 Task: Select a due date automation when advanced on, 2 days before a card is due add basic assigned to me at 11:00 AM.
Action: Mouse moved to (1174, 90)
Screenshot: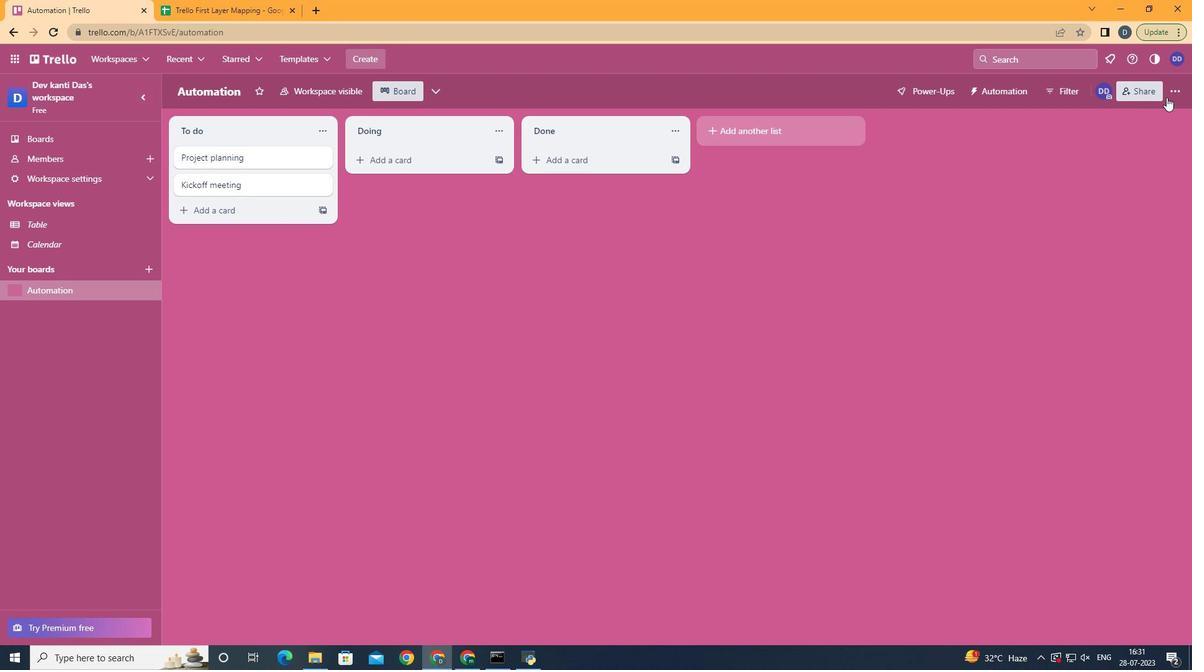 
Action: Mouse pressed left at (1174, 90)
Screenshot: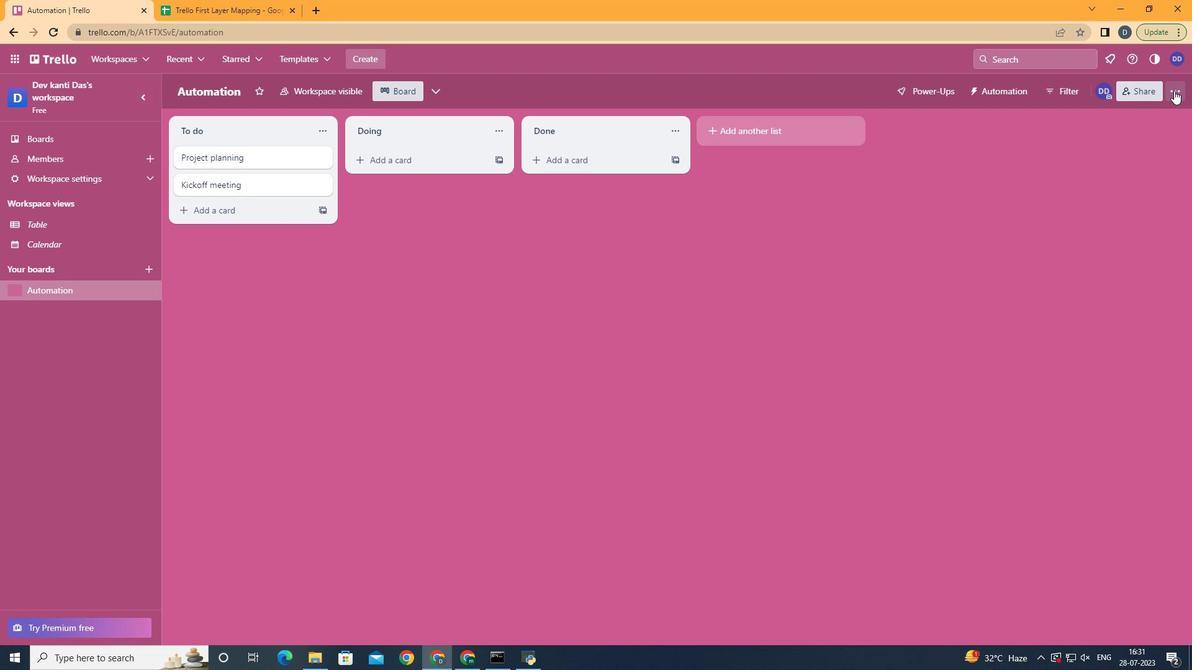 
Action: Mouse moved to (1068, 257)
Screenshot: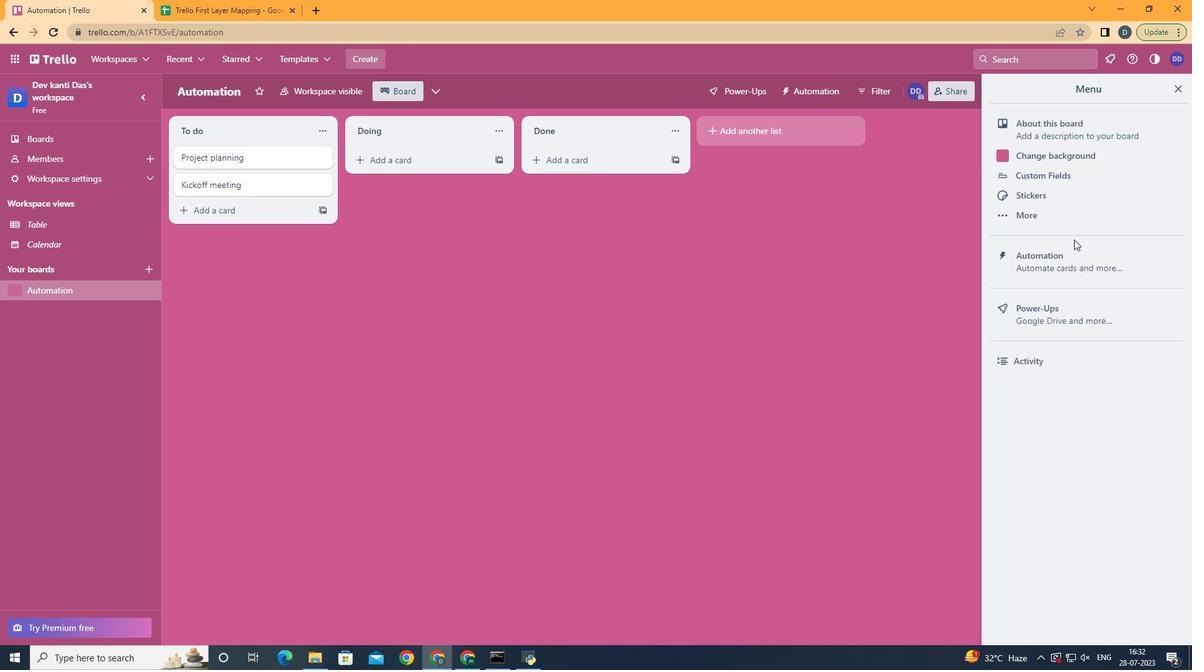 
Action: Mouse pressed left at (1068, 257)
Screenshot: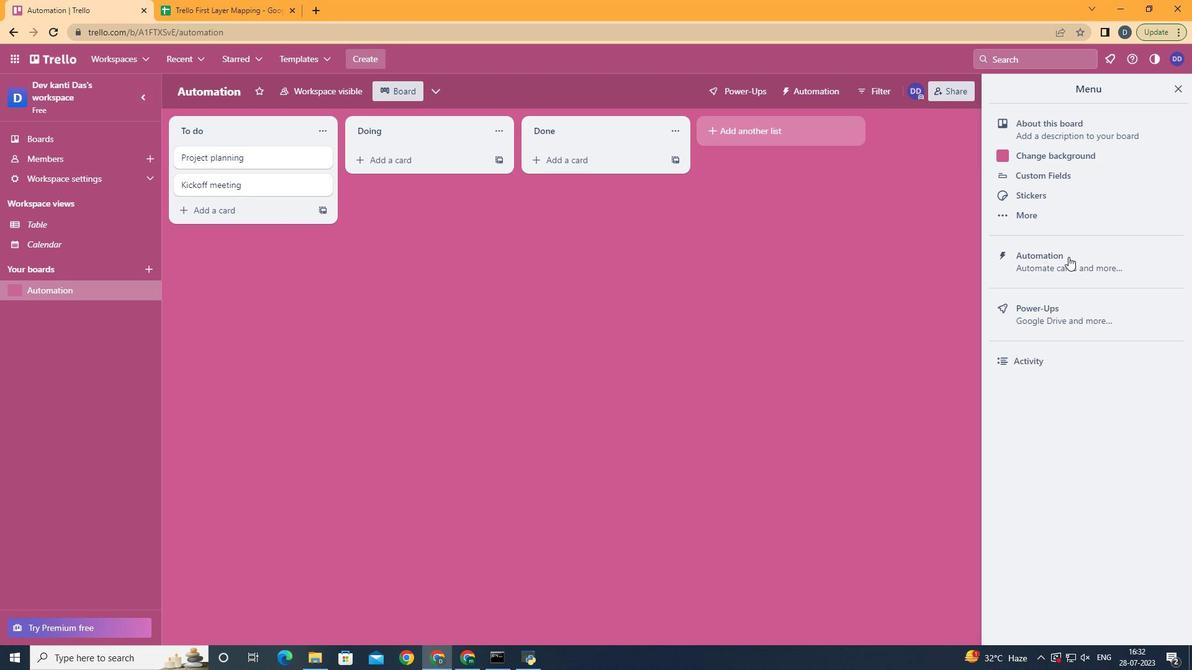 
Action: Mouse moved to (257, 258)
Screenshot: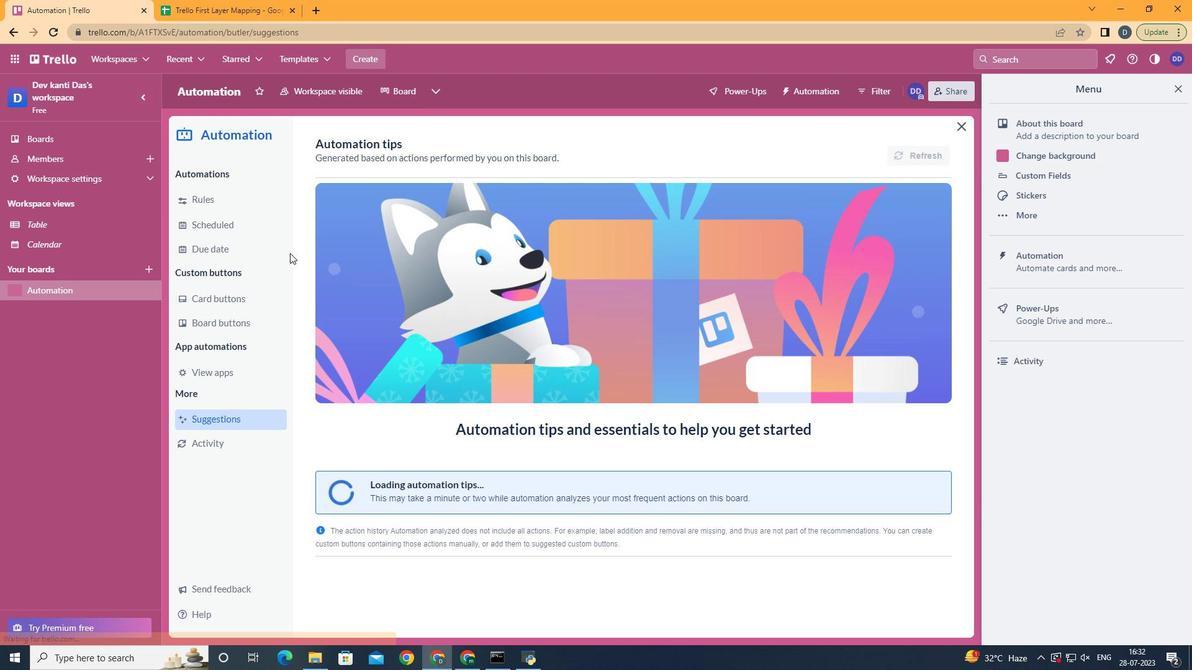 
Action: Mouse pressed left at (257, 258)
Screenshot: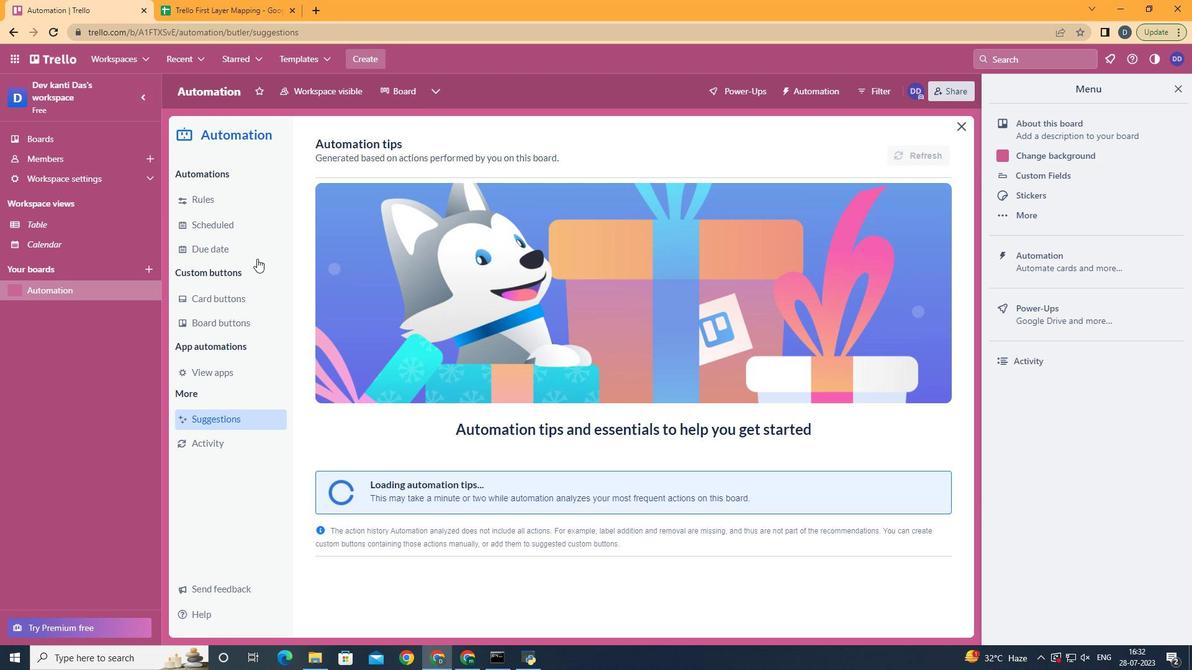 
Action: Mouse moved to (897, 149)
Screenshot: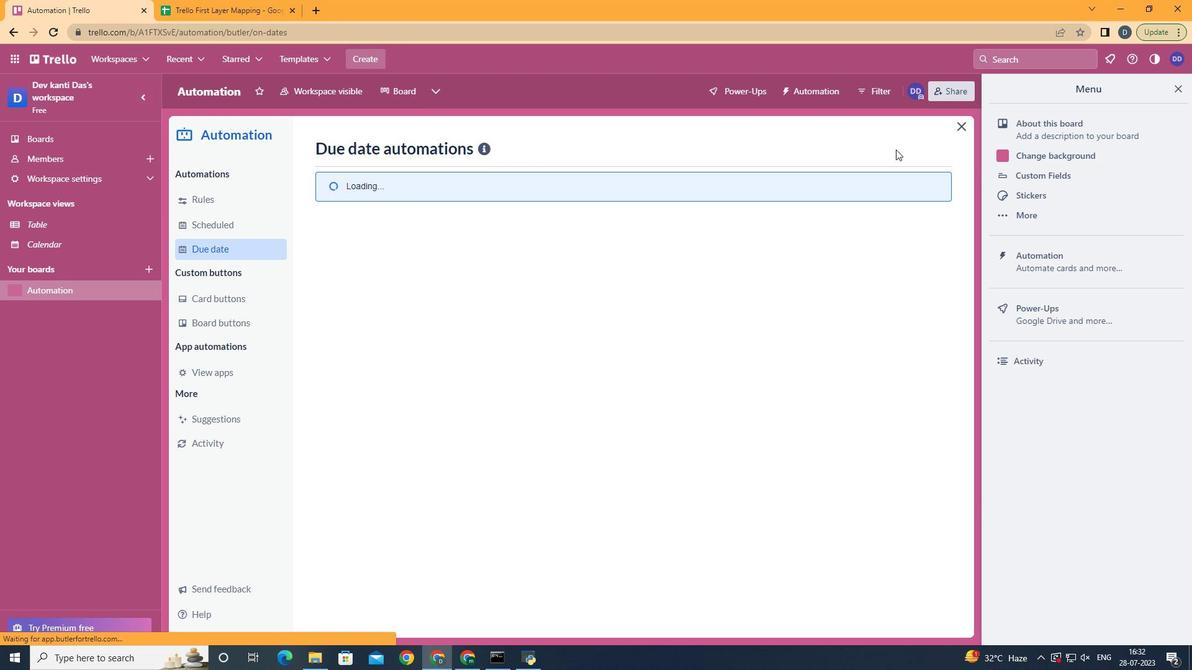 
Action: Mouse pressed left at (897, 149)
Screenshot: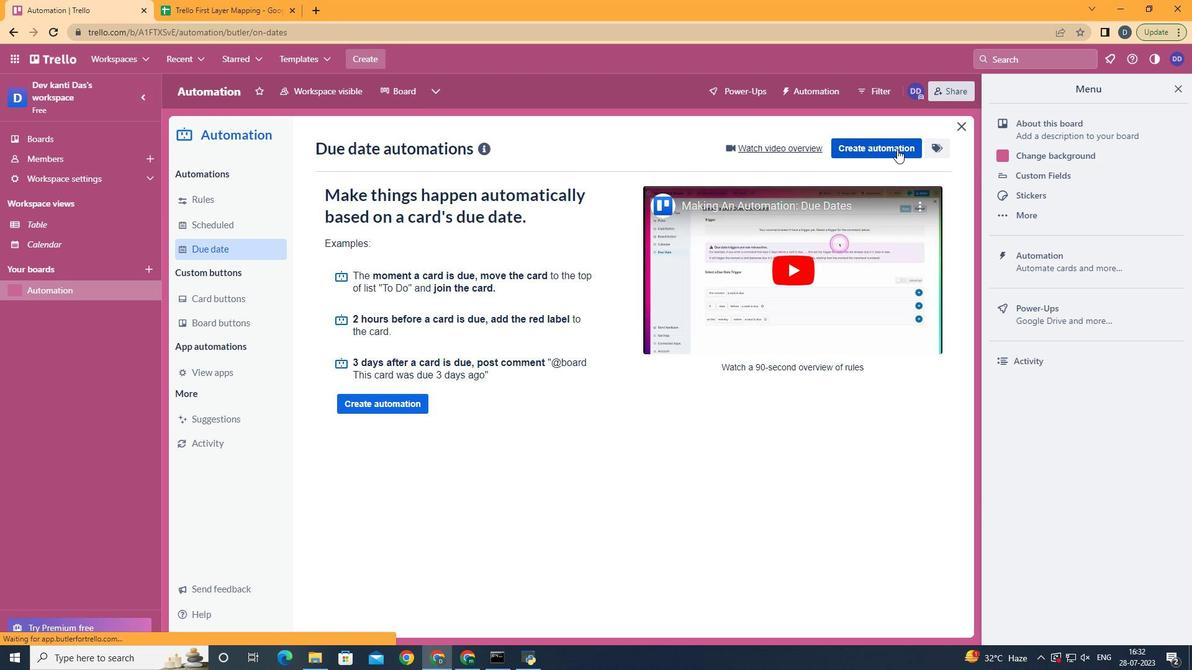 
Action: Mouse moved to (603, 276)
Screenshot: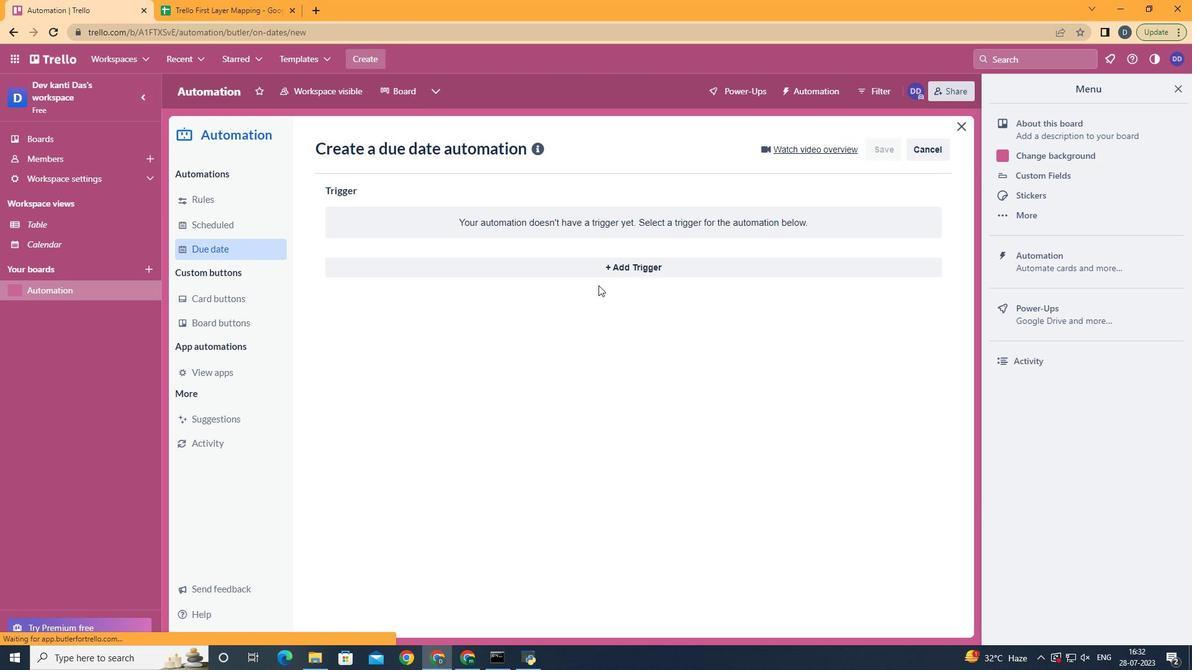 
Action: Mouse pressed left at (603, 276)
Screenshot: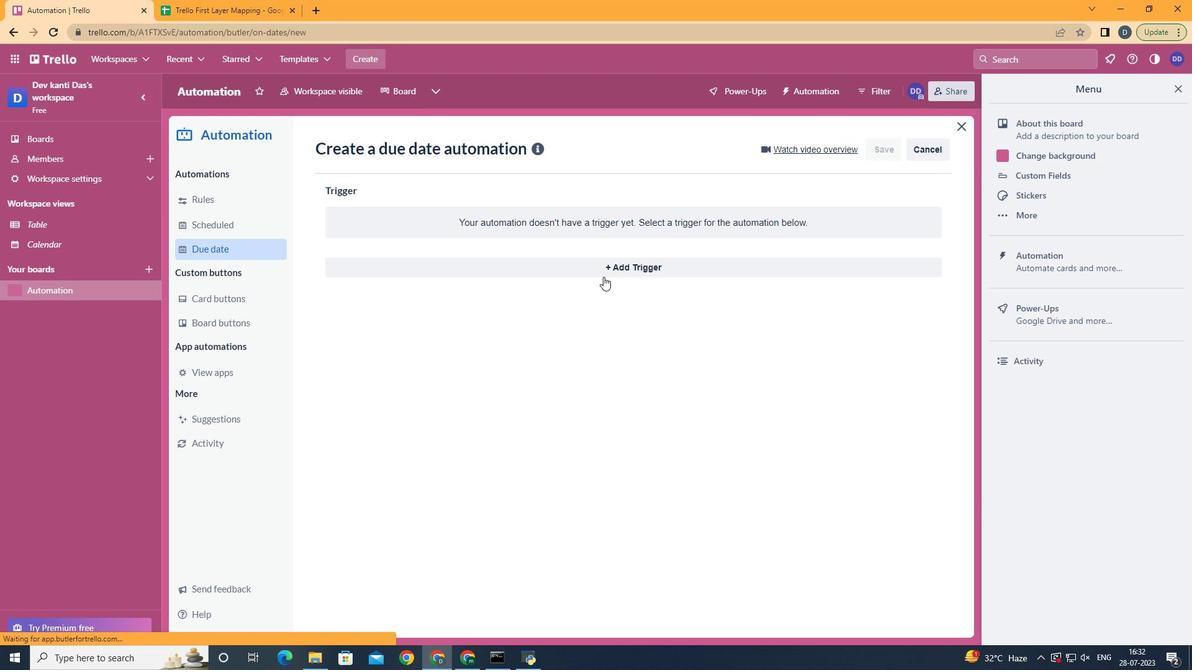 
Action: Mouse moved to (497, 461)
Screenshot: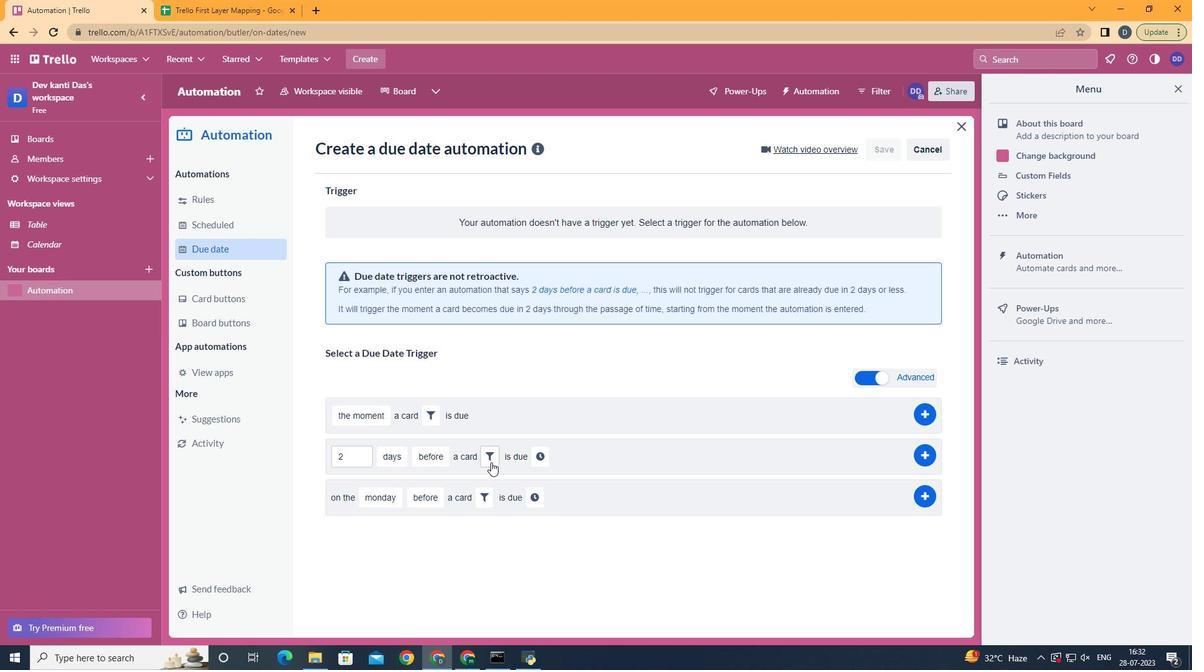 
Action: Mouse pressed left at (497, 461)
Screenshot: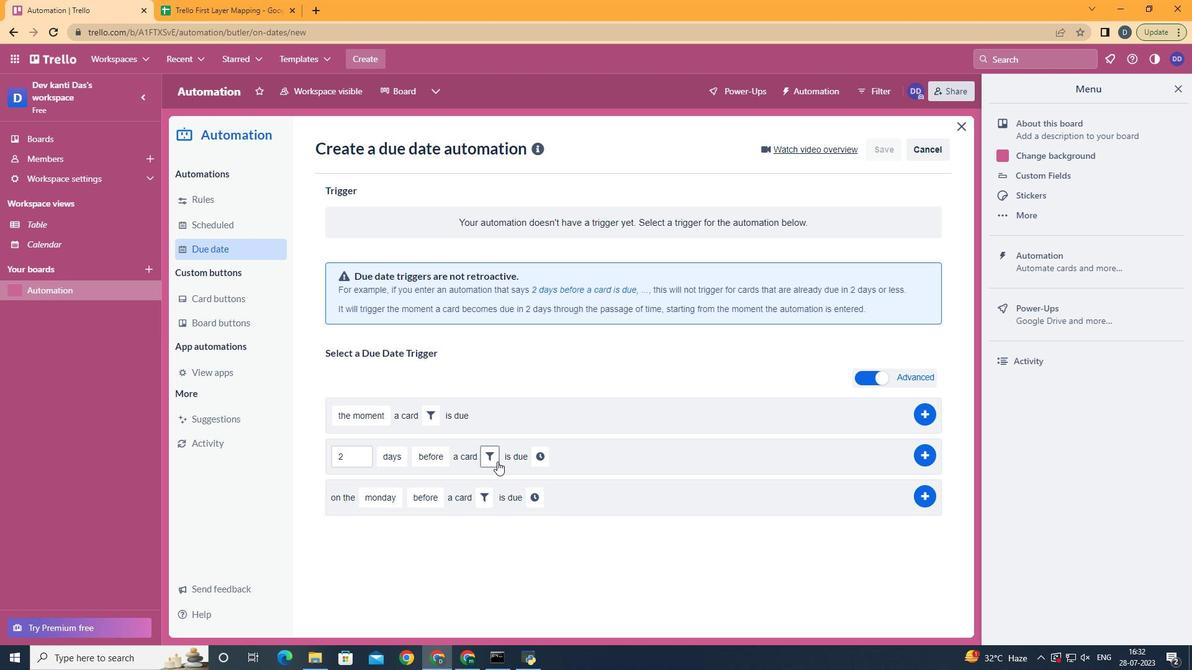 
Action: Mouse moved to (514, 483)
Screenshot: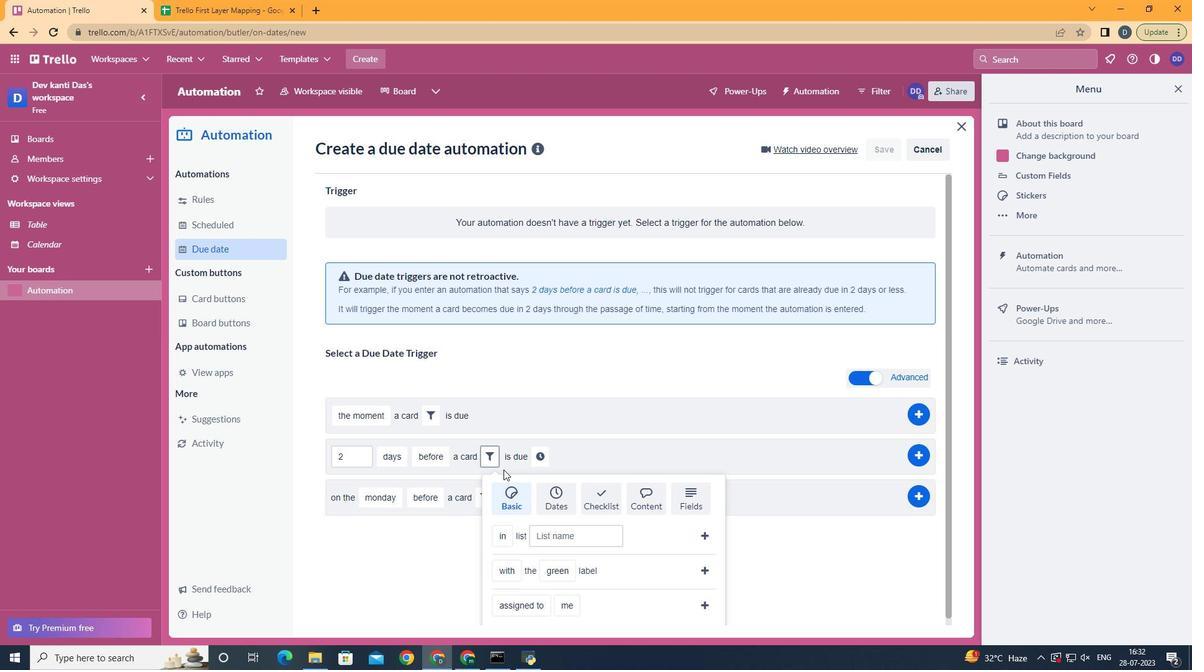 
Action: Mouse scrolled (514, 483) with delta (0, 0)
Screenshot: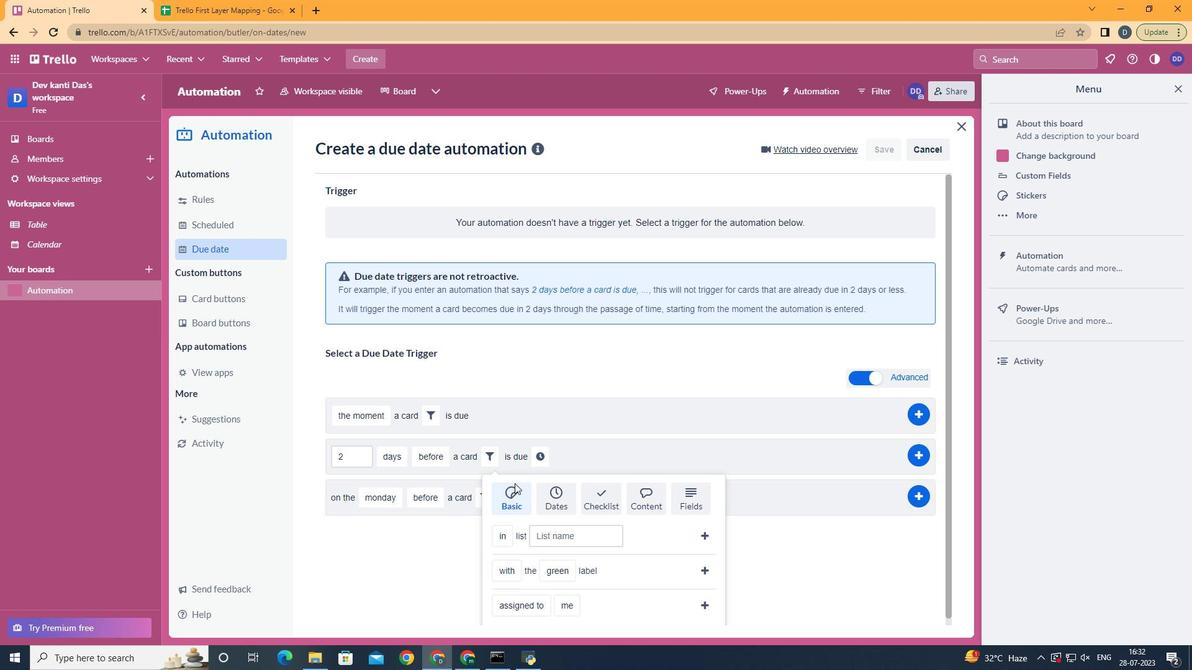 
Action: Mouse scrolled (514, 483) with delta (0, 0)
Screenshot: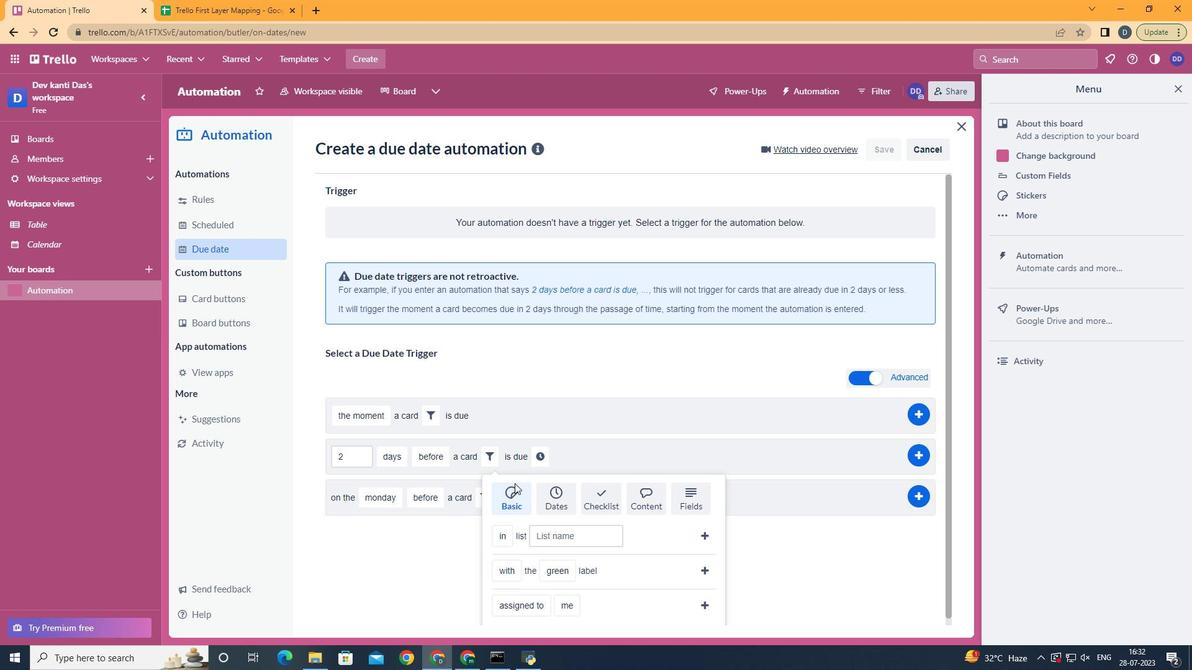 
Action: Mouse scrolled (514, 483) with delta (0, 0)
Screenshot: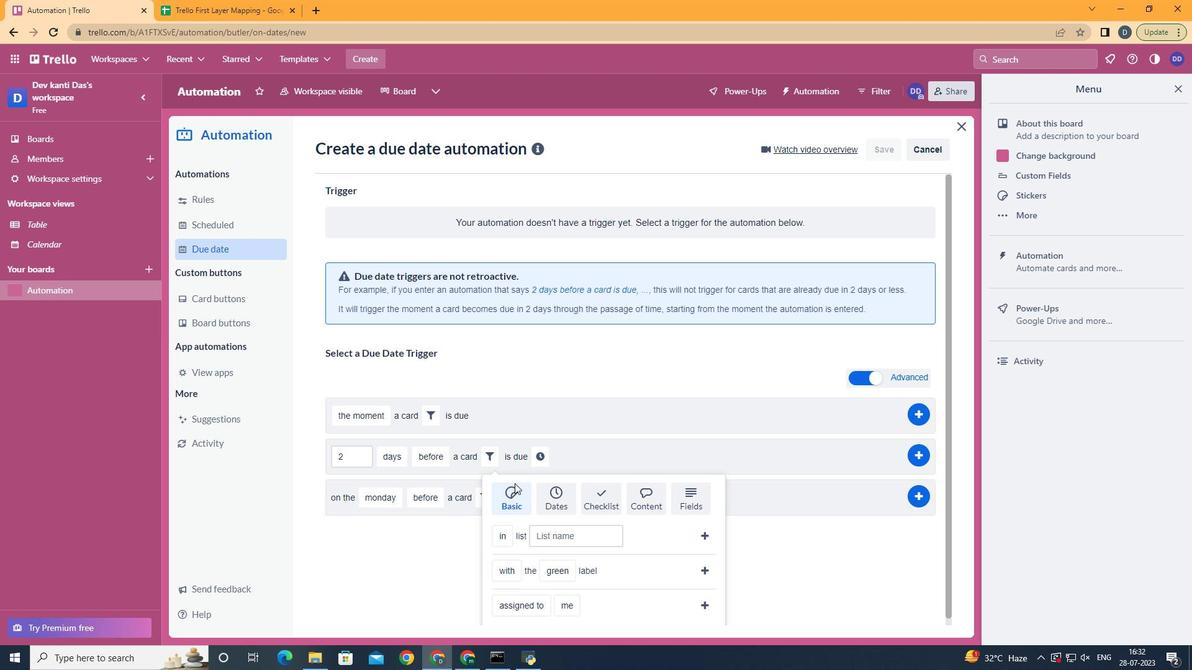 
Action: Mouse scrolled (514, 483) with delta (0, 0)
Screenshot: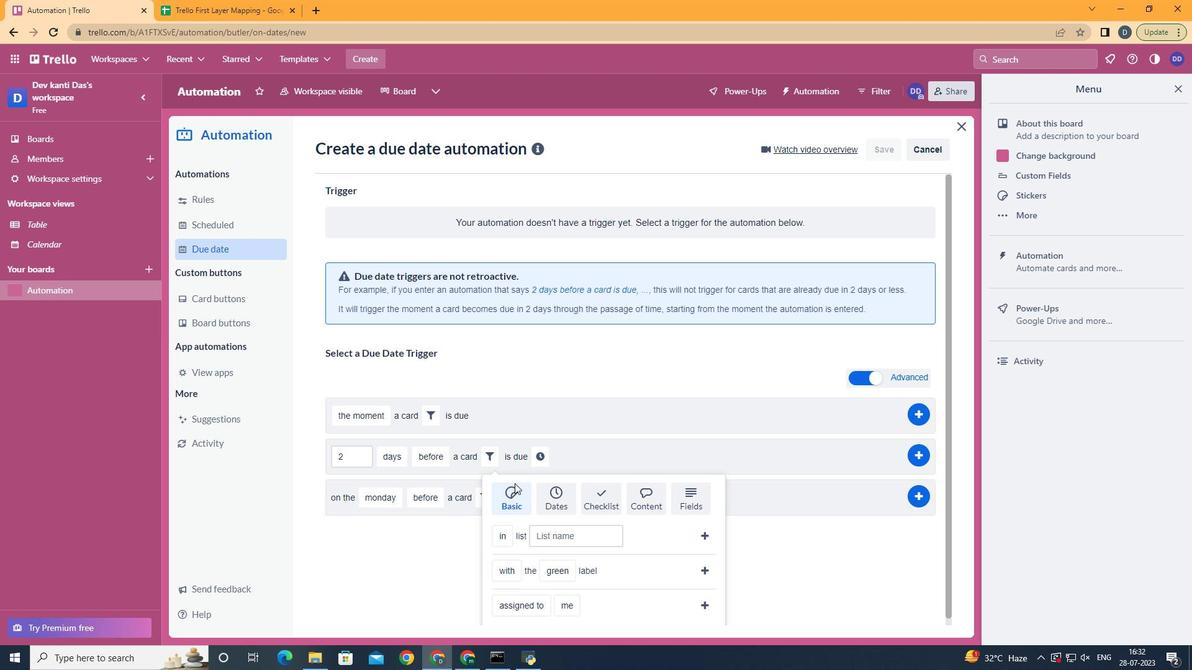 
Action: Mouse moved to (551, 522)
Screenshot: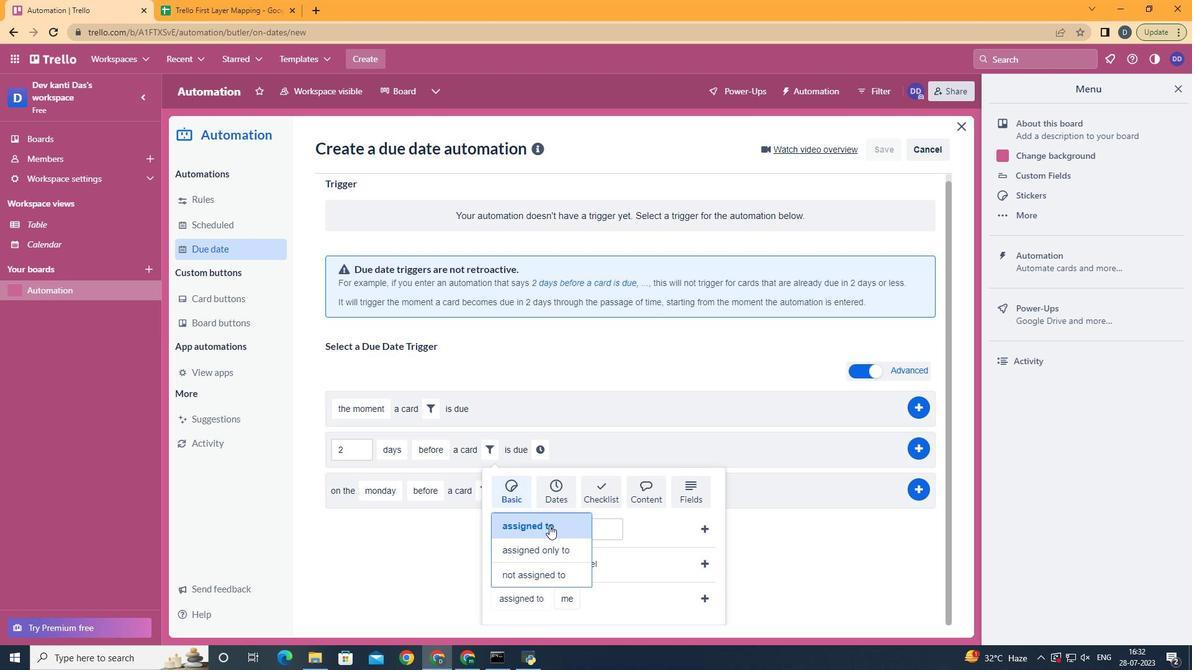 
Action: Mouse pressed left at (551, 522)
Screenshot: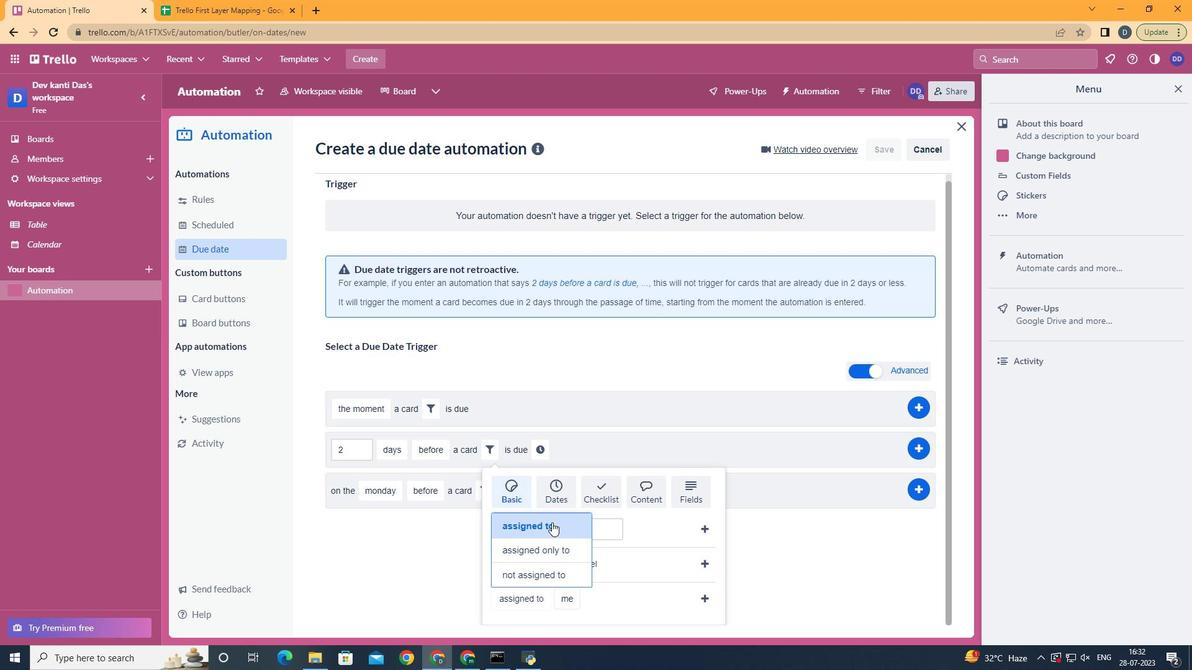 
Action: Mouse moved to (591, 528)
Screenshot: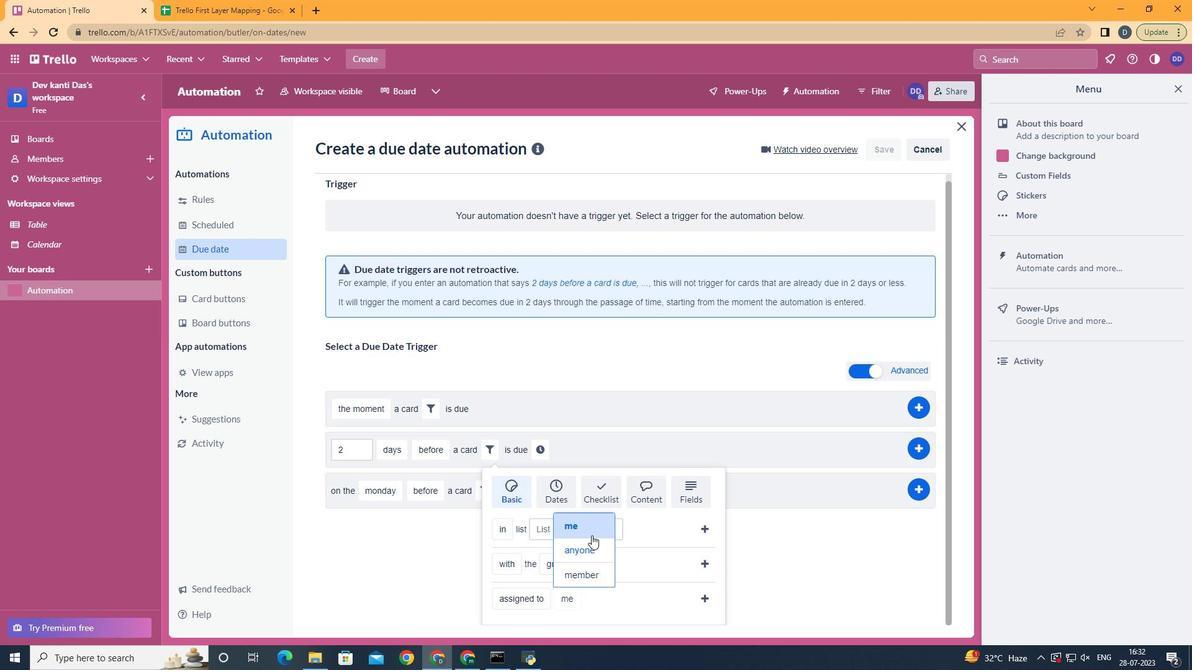 
Action: Mouse pressed left at (591, 528)
Screenshot: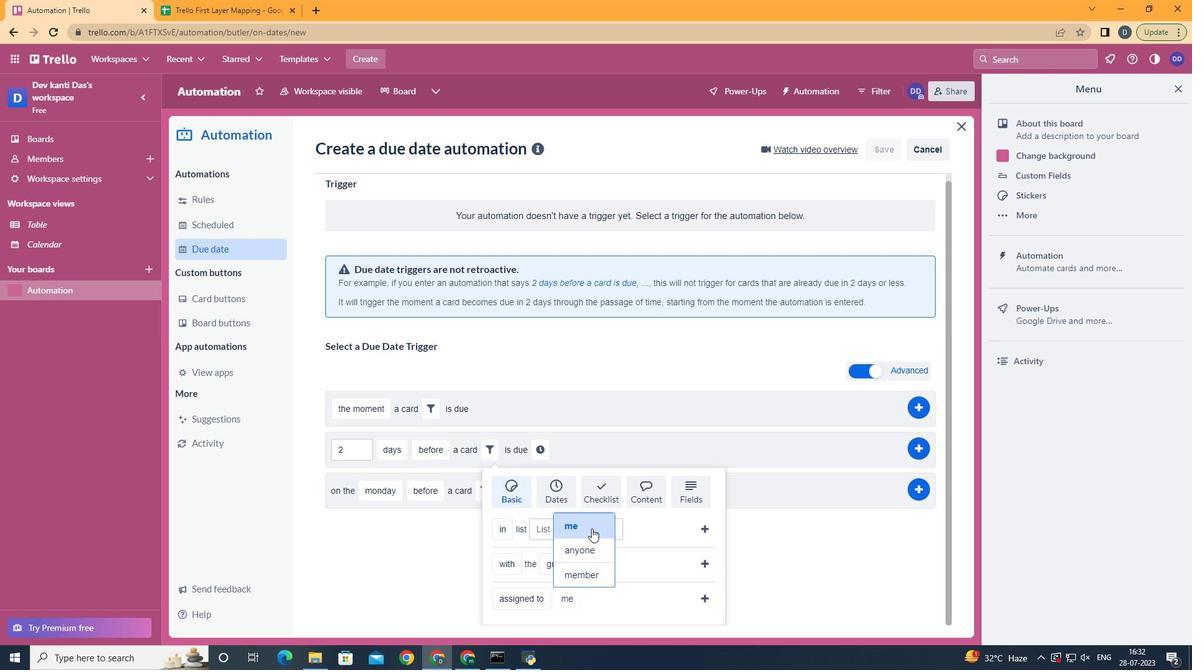 
Action: Mouse moved to (704, 599)
Screenshot: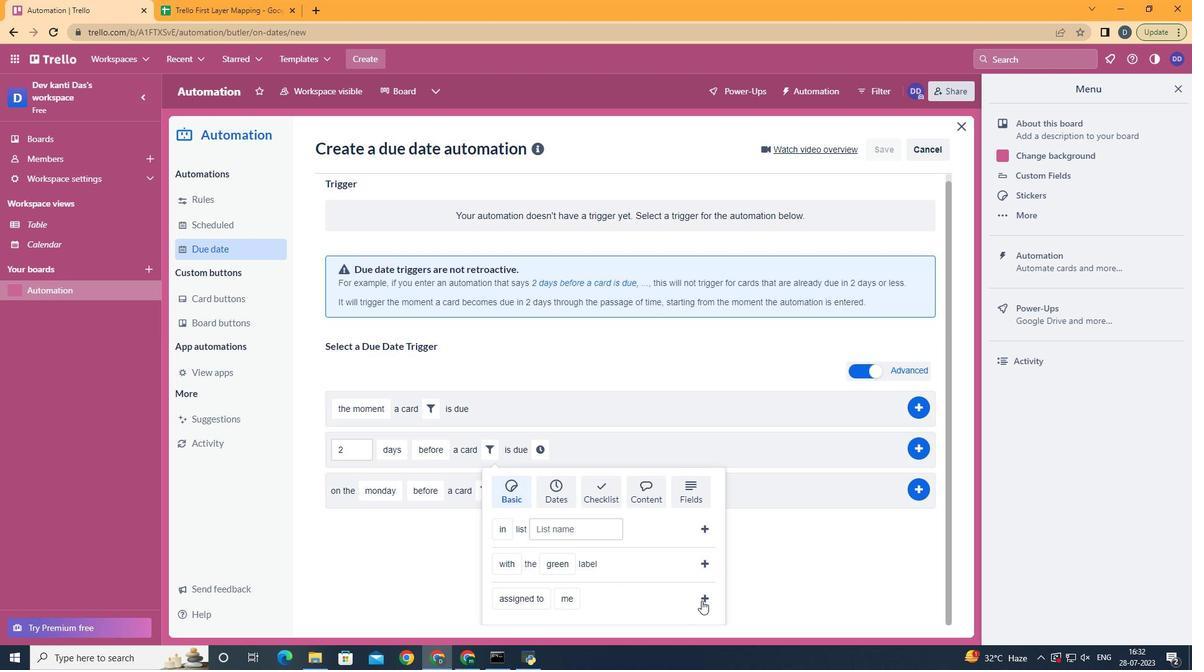 
Action: Mouse pressed left at (704, 599)
Screenshot: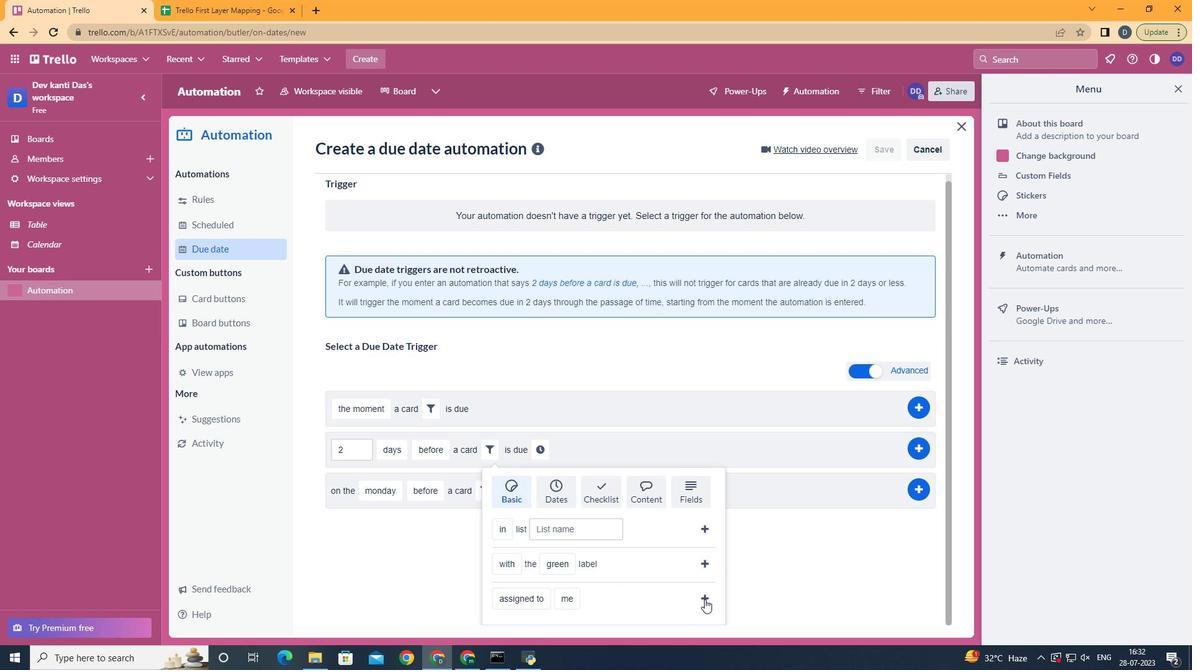 
Action: Mouse moved to (625, 455)
Screenshot: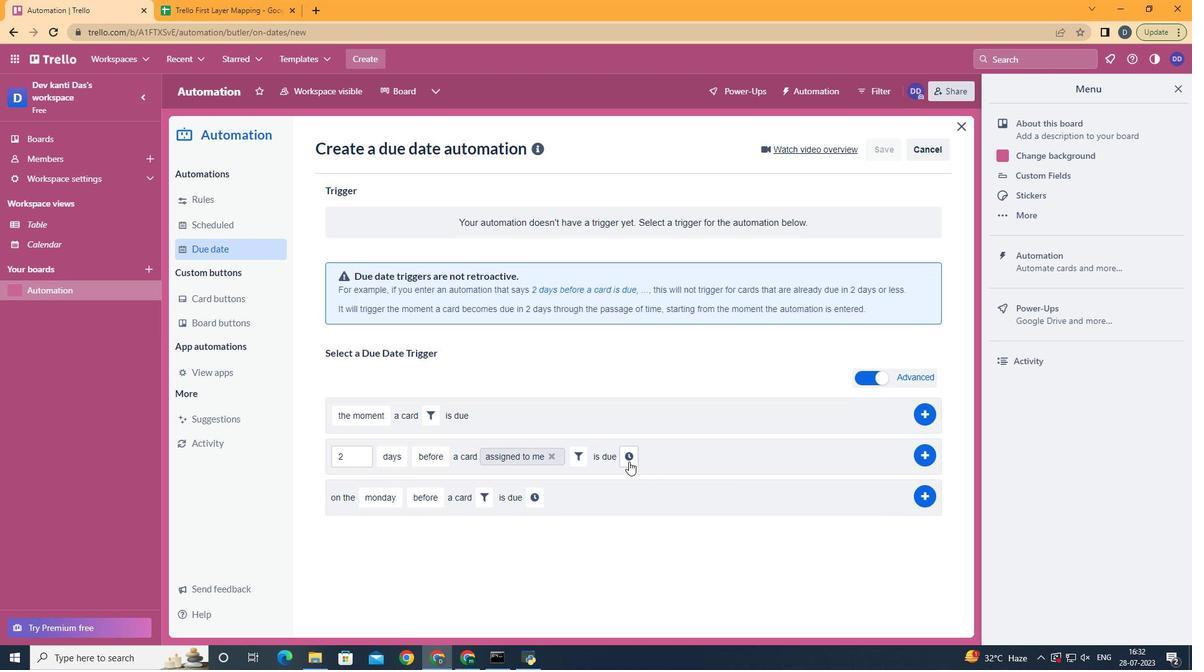 
Action: Mouse pressed left at (625, 455)
Screenshot: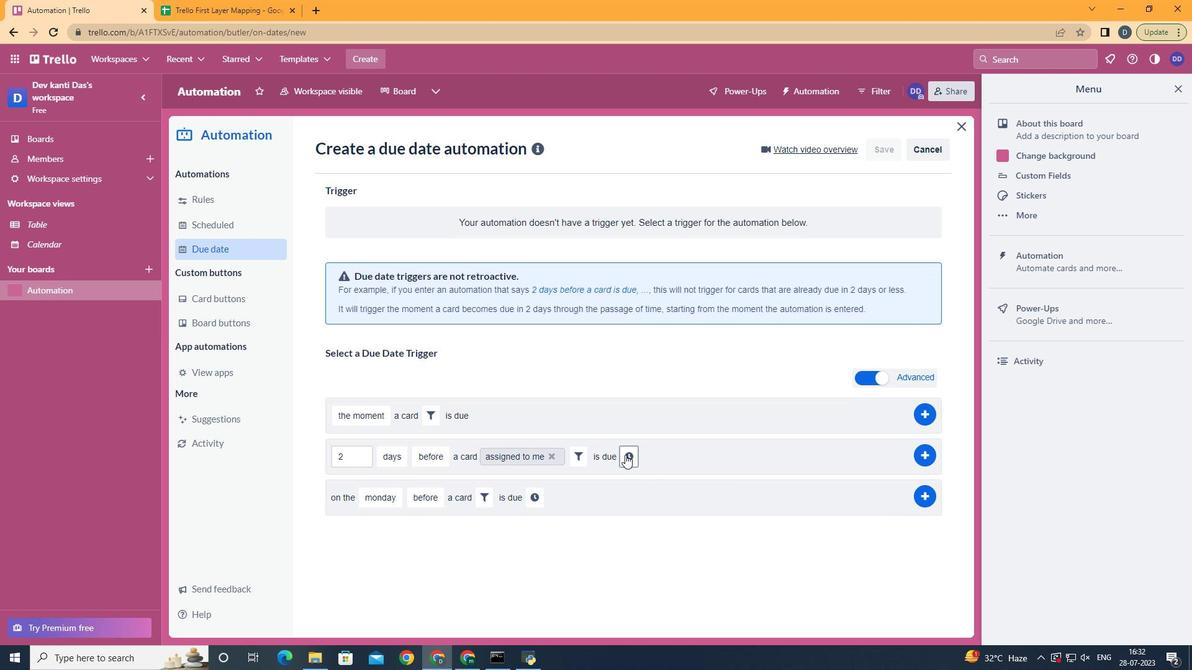 
Action: Mouse moved to (671, 464)
Screenshot: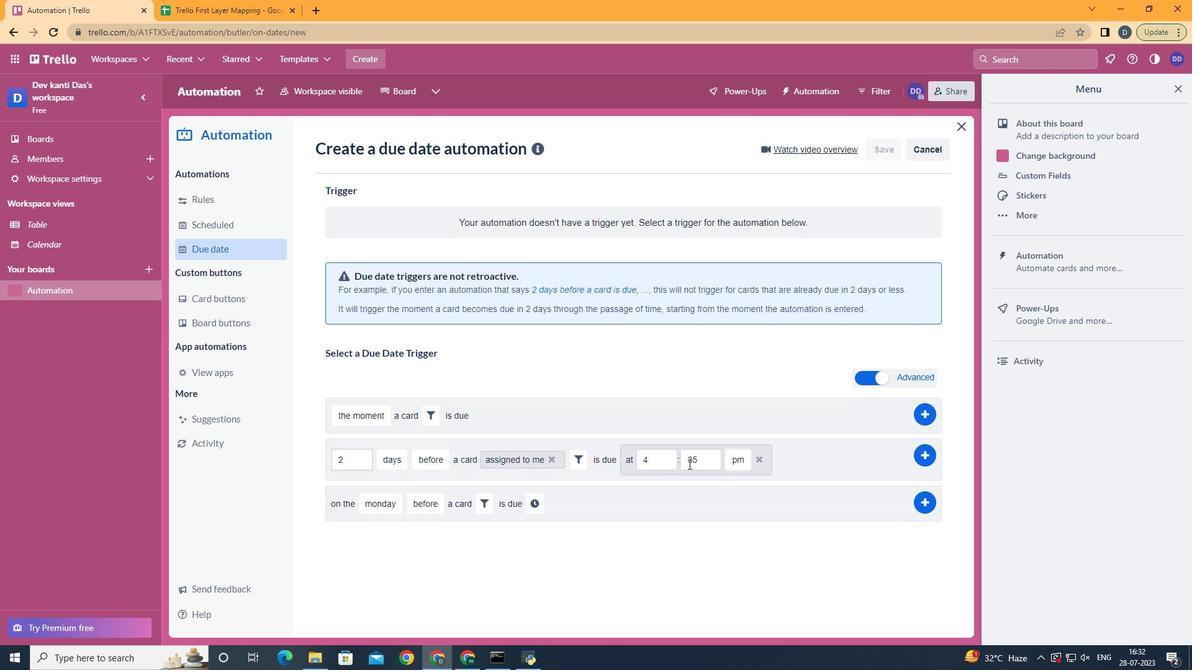 
Action: Mouse pressed left at (671, 464)
Screenshot: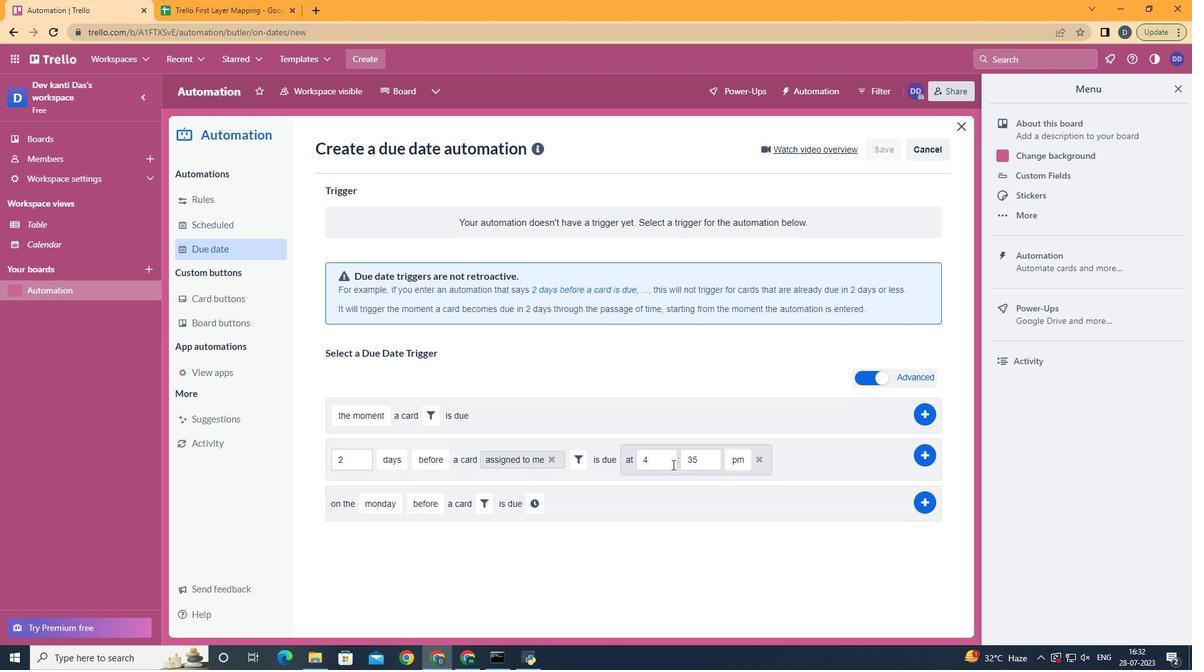 
Action: Key pressed <Key.backspace>11
Screenshot: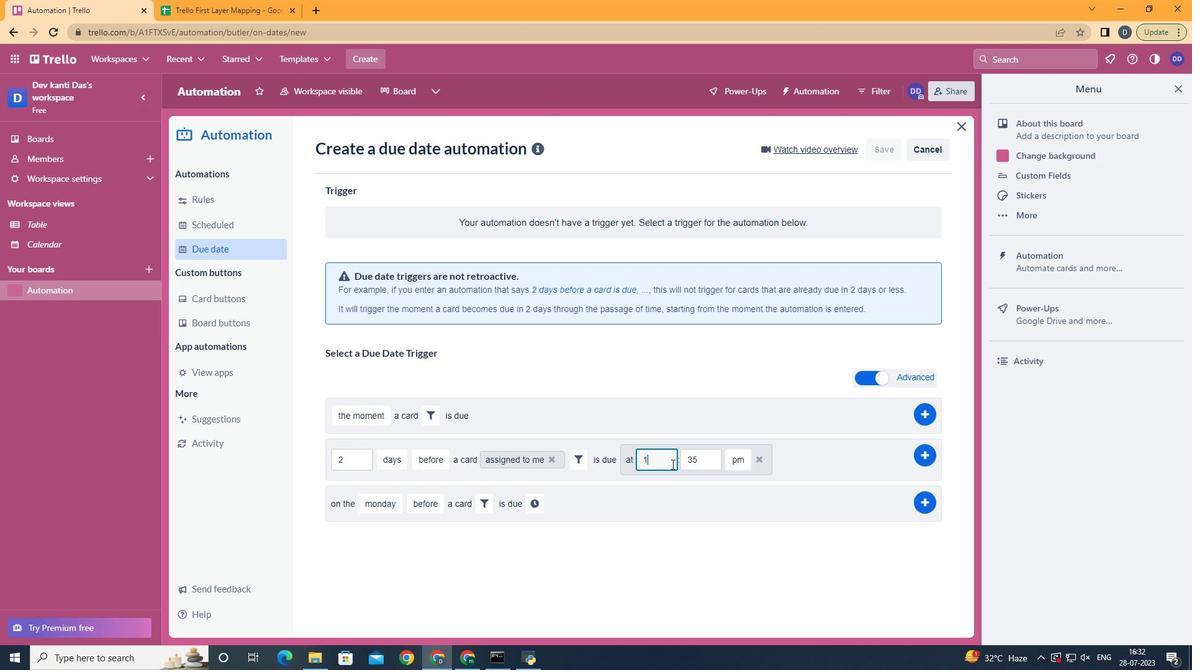 
Action: Mouse moved to (713, 451)
Screenshot: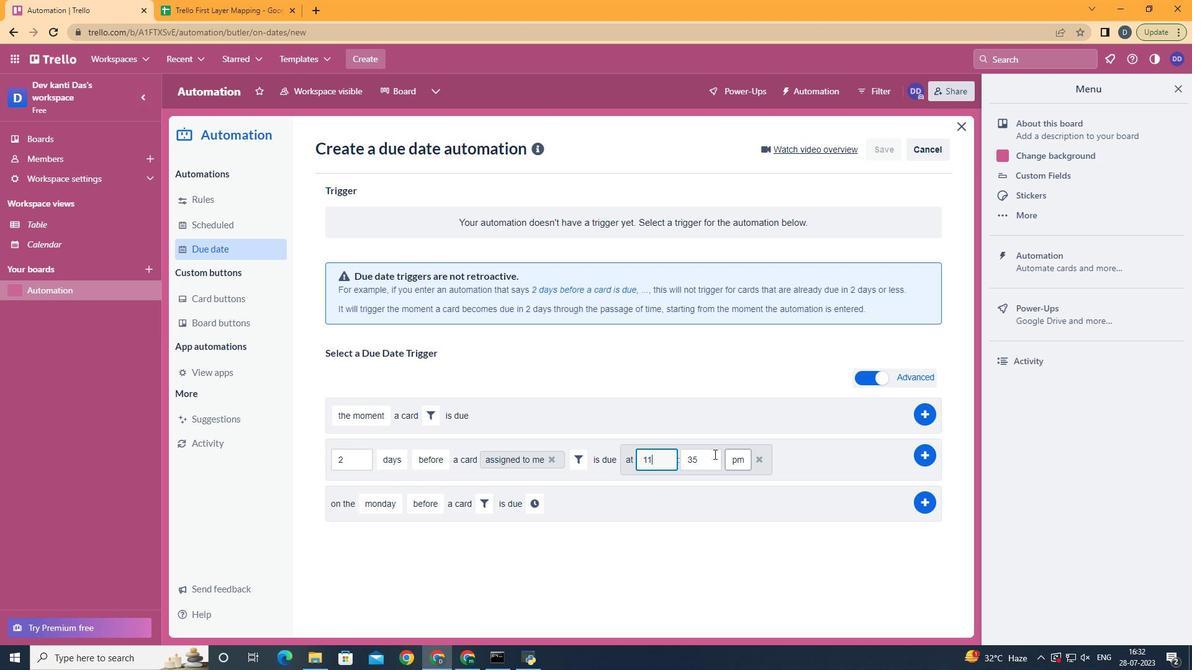 
Action: Mouse pressed left at (713, 451)
Screenshot: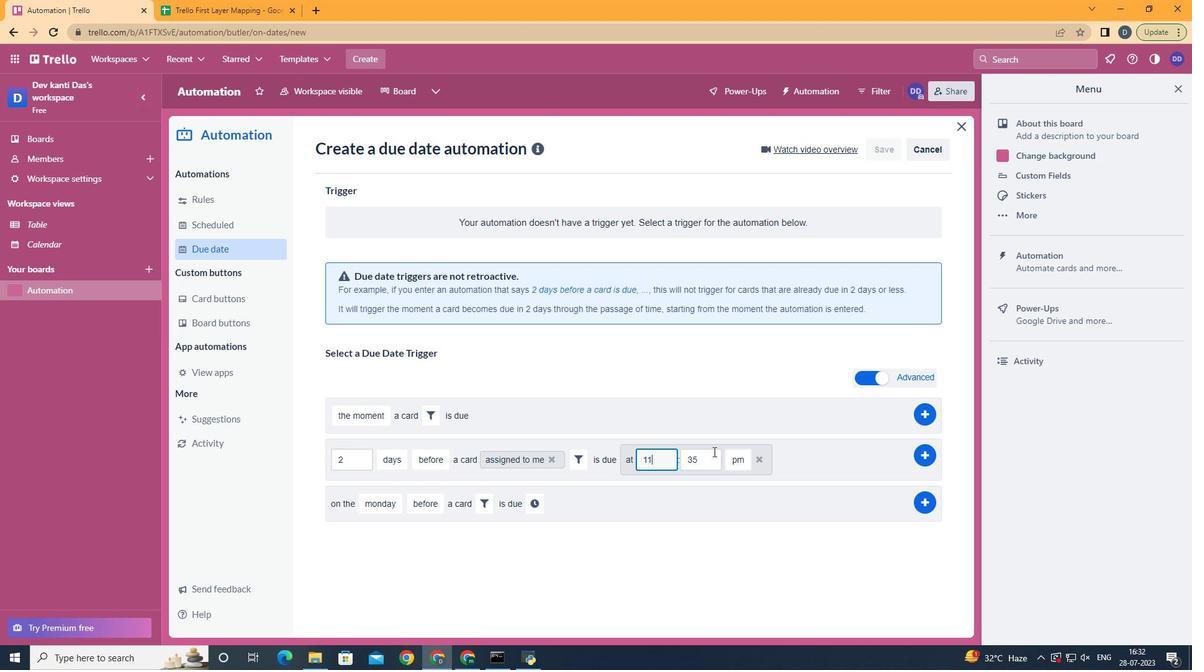 
Action: Mouse moved to (710, 451)
Screenshot: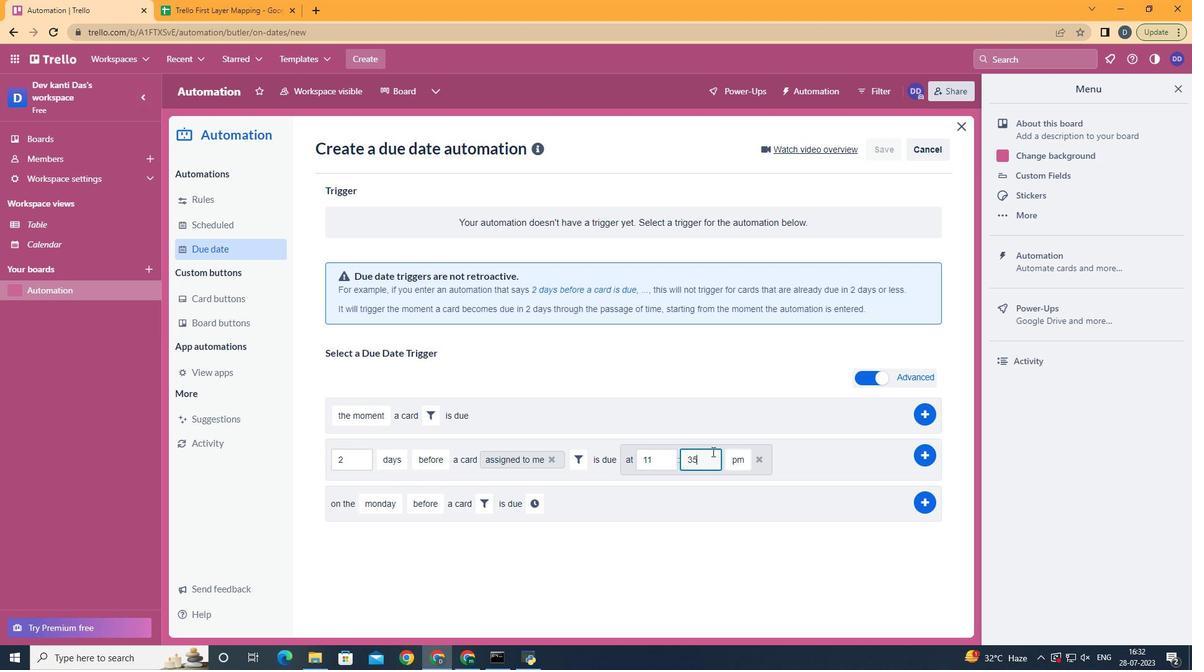 
Action: Key pressed <Key.backspace><Key.backspace>00
Screenshot: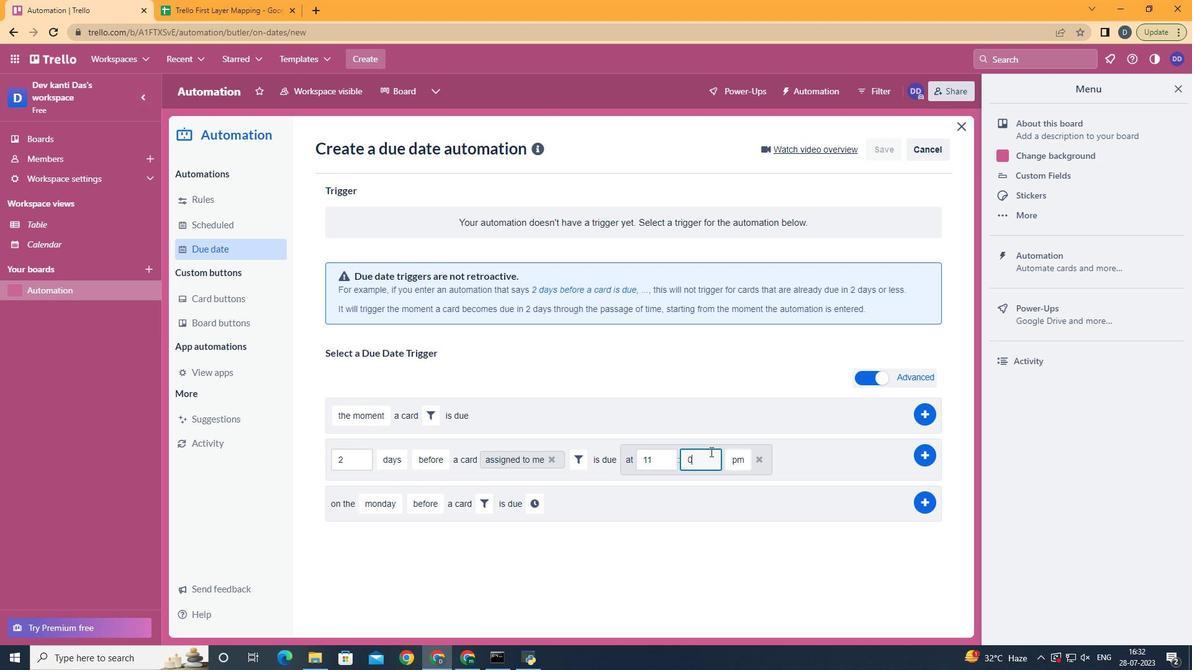 
Action: Mouse moved to (740, 482)
Screenshot: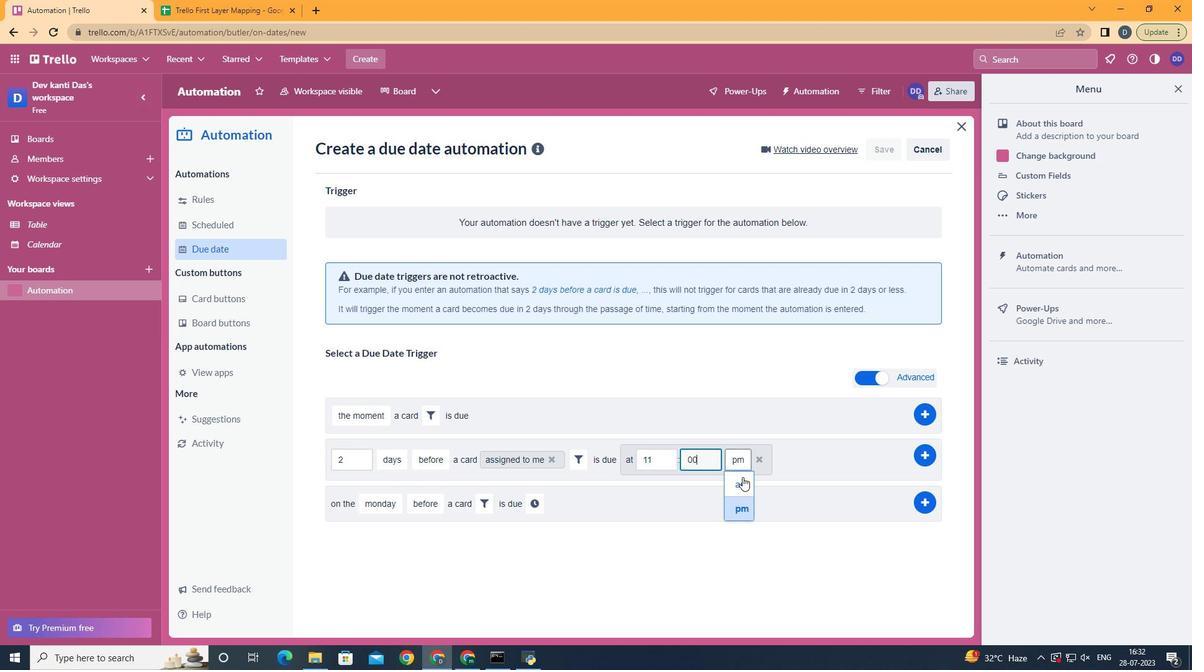 
Action: Mouse pressed left at (740, 482)
Screenshot: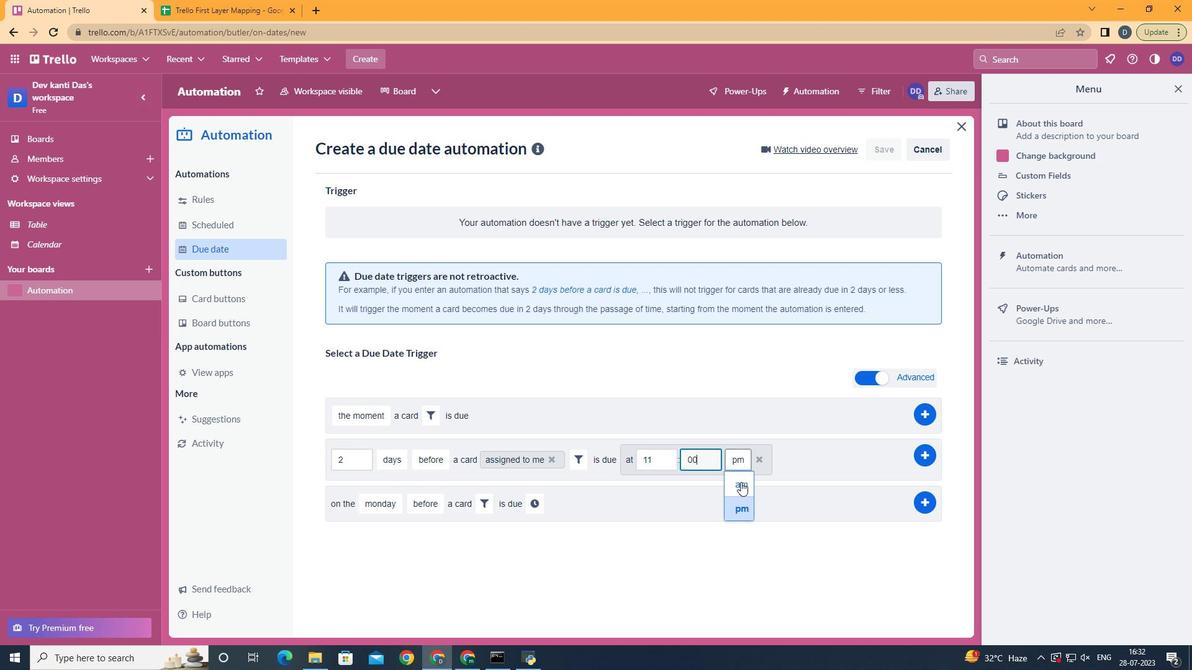
